 Task: Filter the sponsorship log activity by past day in the organization "ryshabh2k".
Action: Mouse moved to (1160, 101)
Screenshot: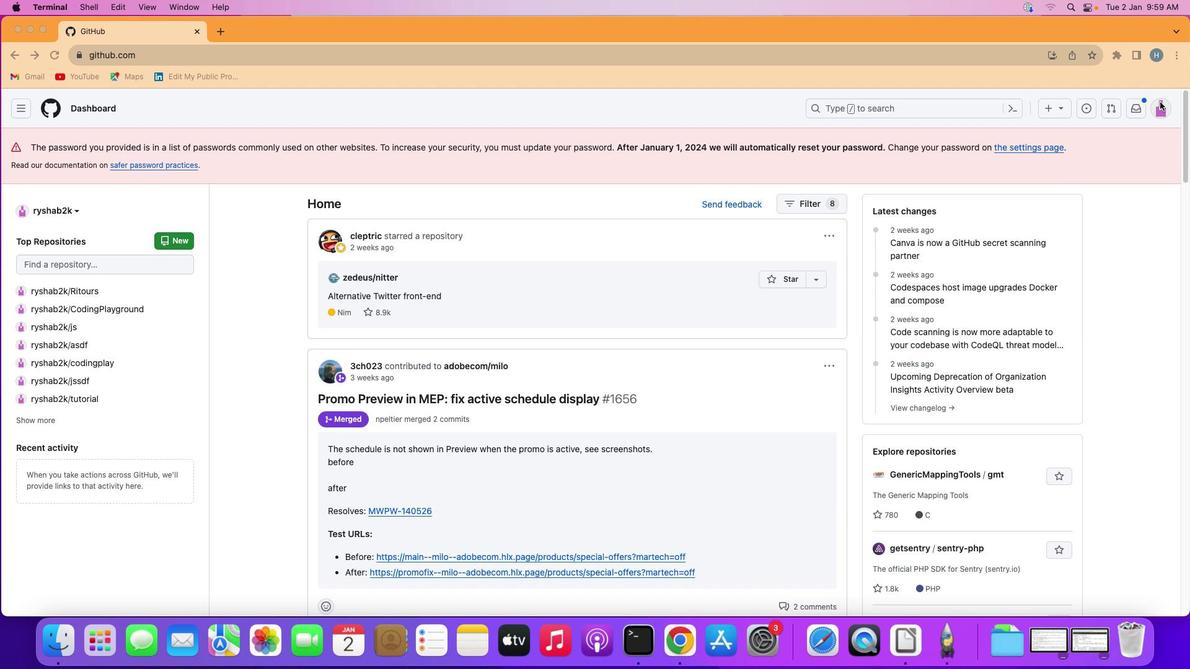 
Action: Mouse pressed left at (1160, 101)
Screenshot: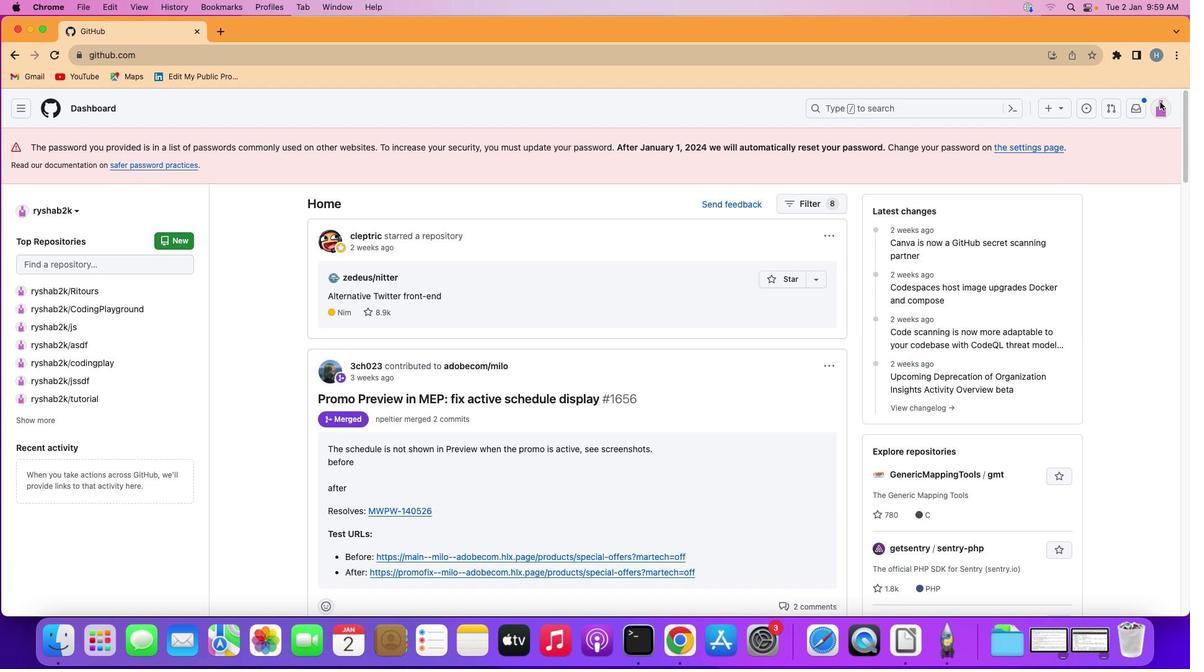 
Action: Mouse moved to (1161, 103)
Screenshot: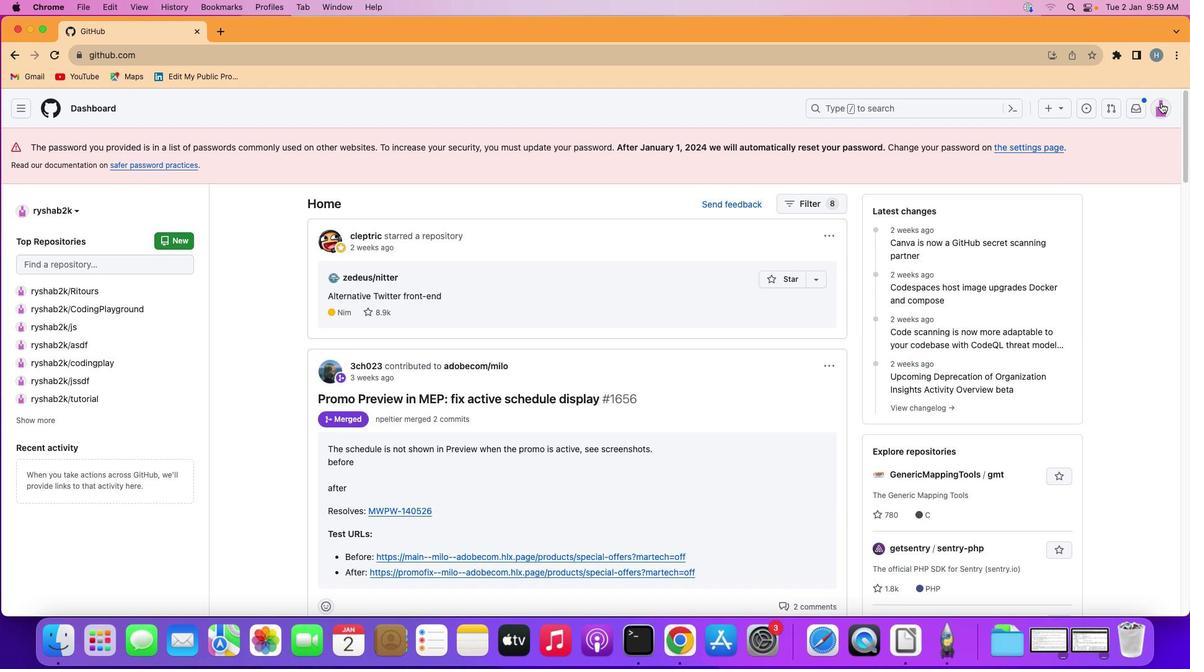 
Action: Mouse pressed left at (1161, 103)
Screenshot: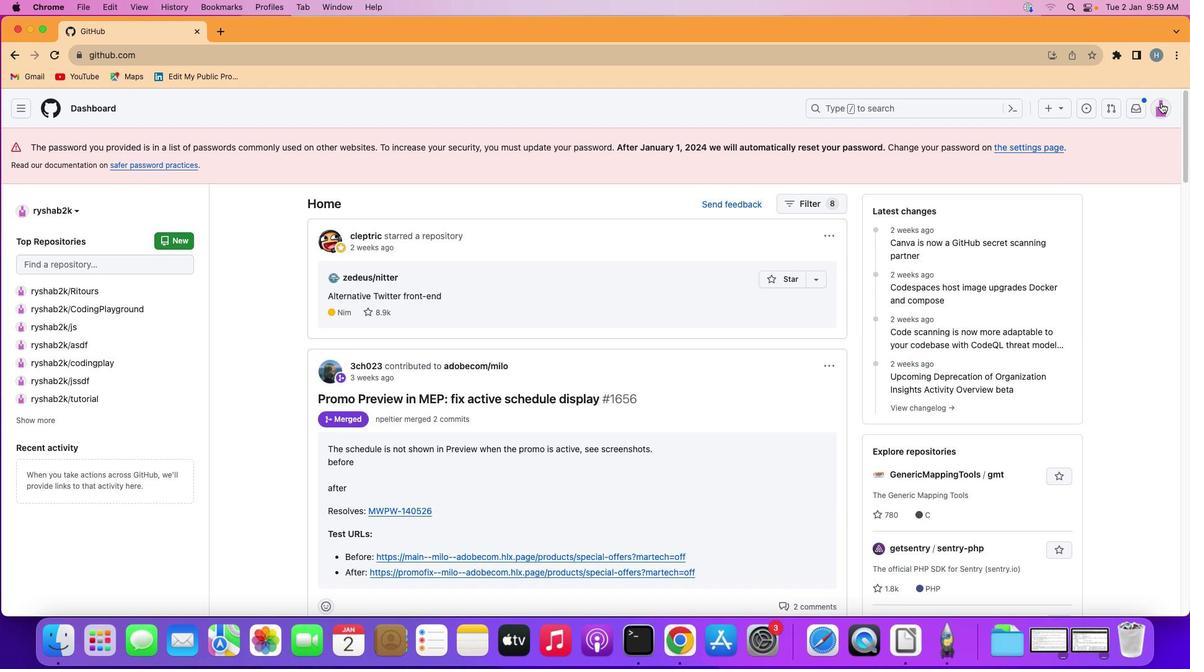 
Action: Mouse moved to (1086, 257)
Screenshot: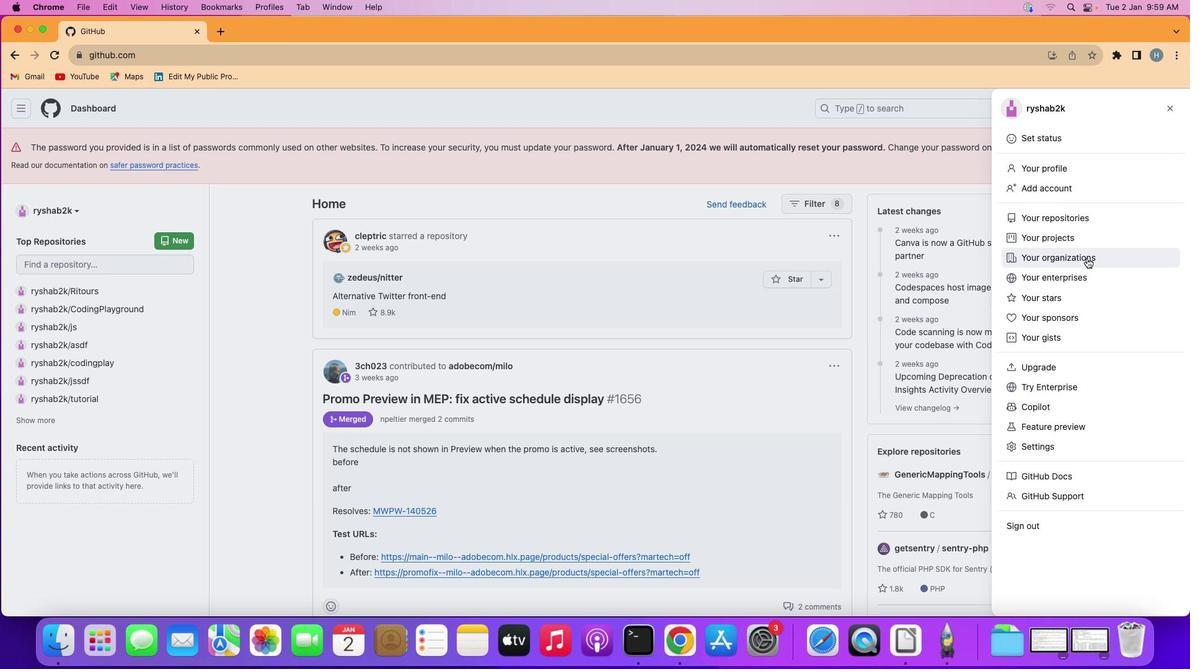 
Action: Mouse pressed left at (1086, 257)
Screenshot: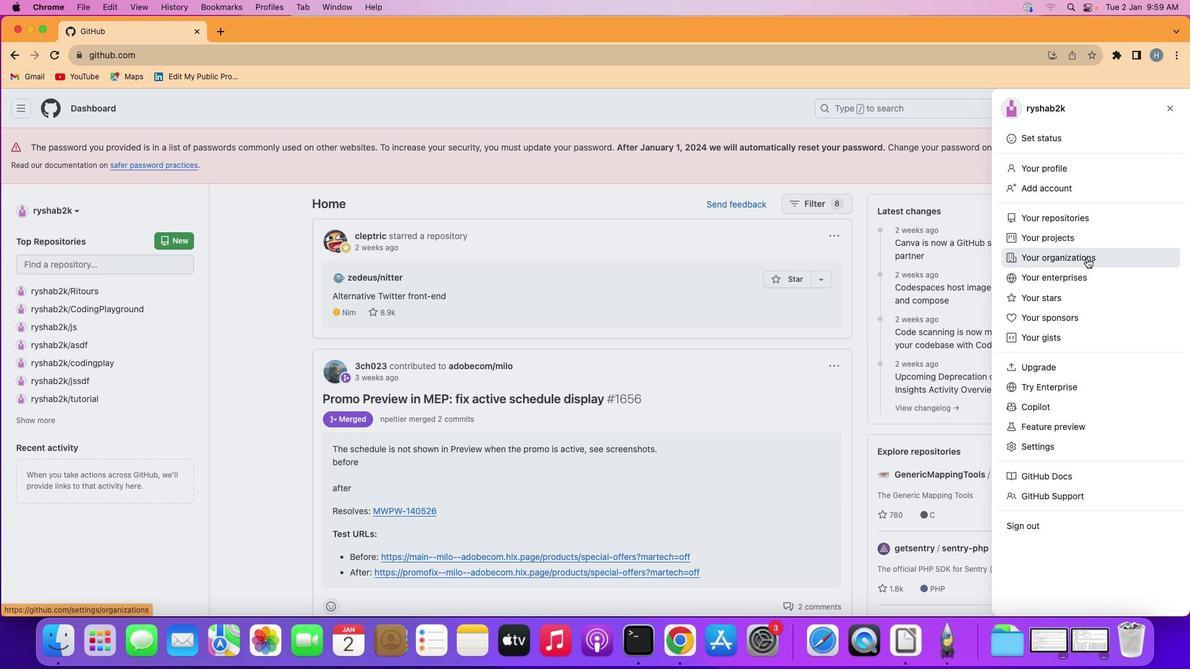 
Action: Mouse moved to (897, 295)
Screenshot: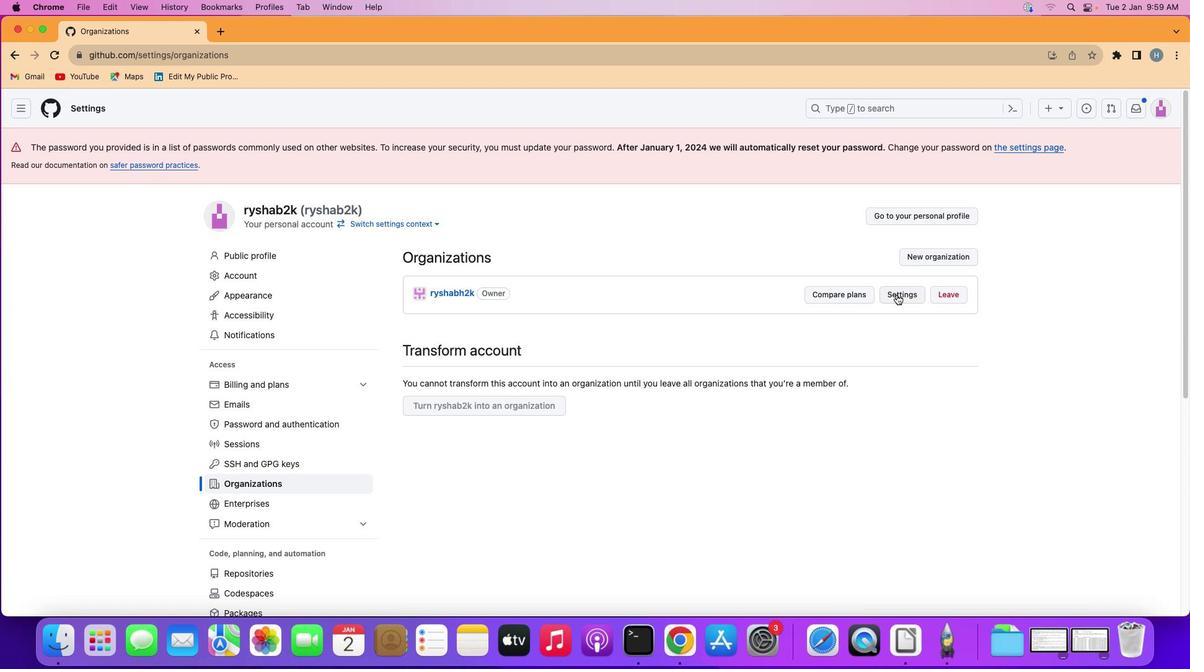 
Action: Mouse pressed left at (897, 295)
Screenshot: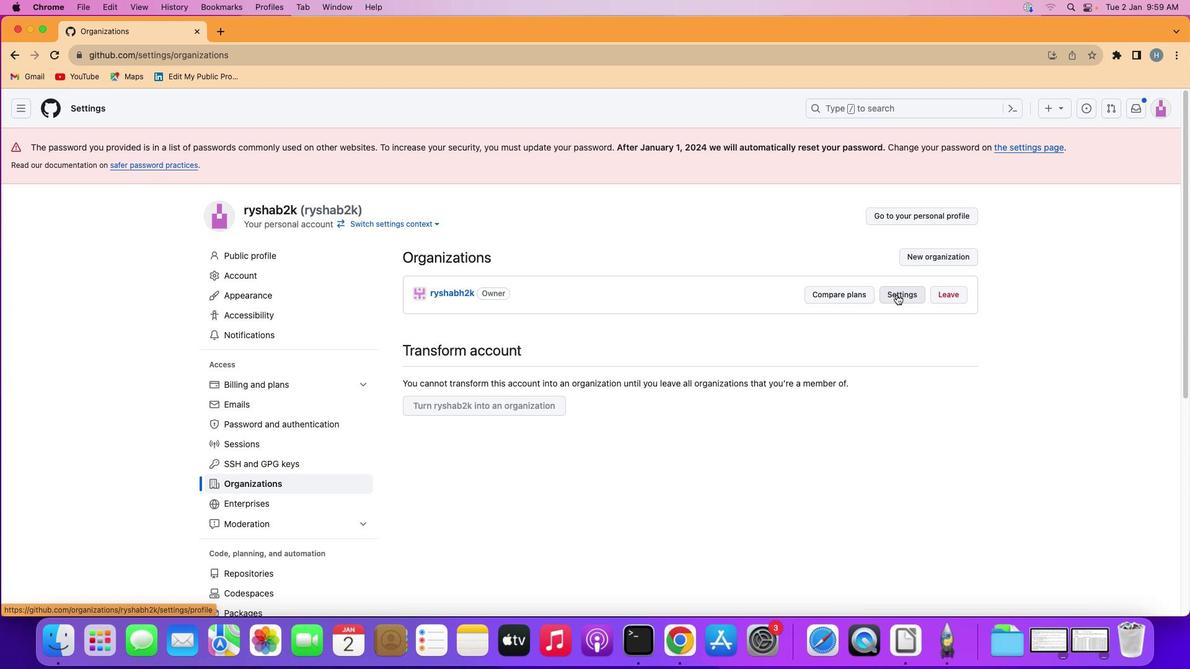 
Action: Mouse moved to (385, 423)
Screenshot: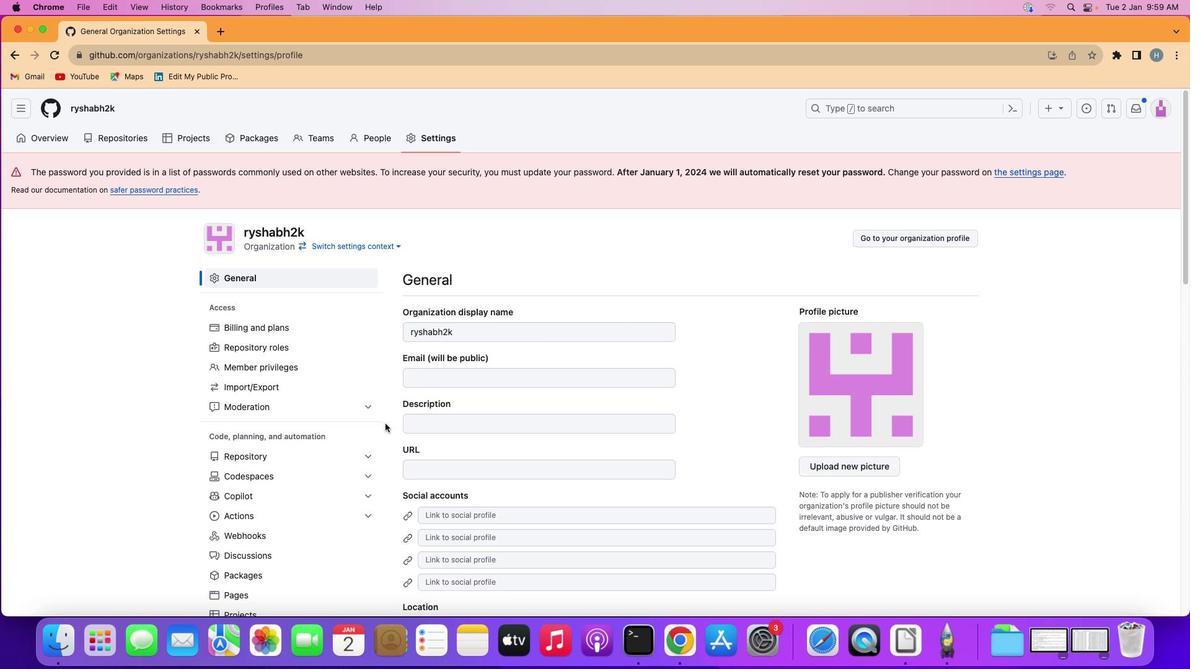 
Action: Mouse scrolled (385, 423) with delta (0, 0)
Screenshot: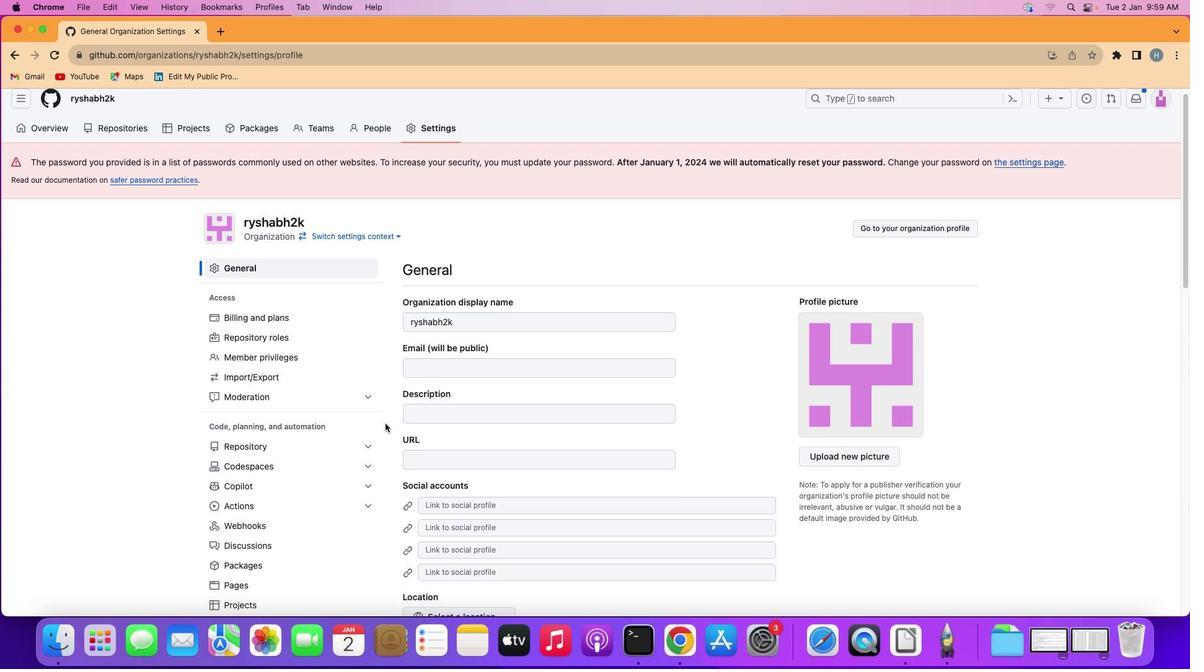 
Action: Mouse scrolled (385, 423) with delta (0, 1)
Screenshot: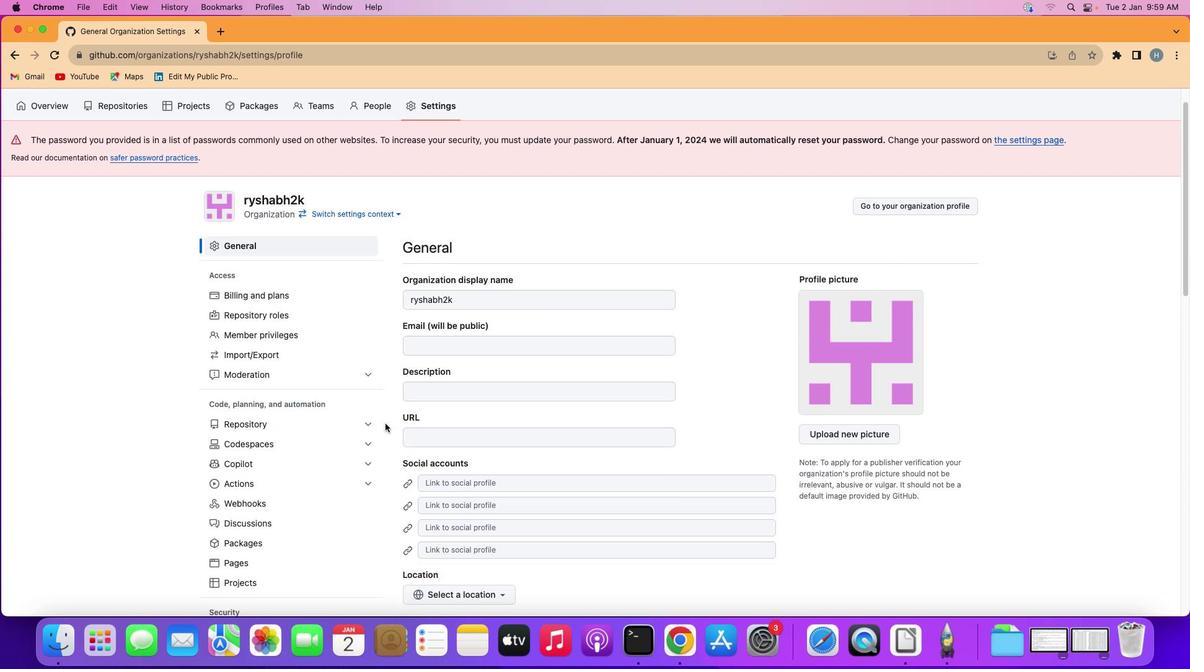 
Action: Mouse scrolled (385, 423) with delta (0, -2)
Screenshot: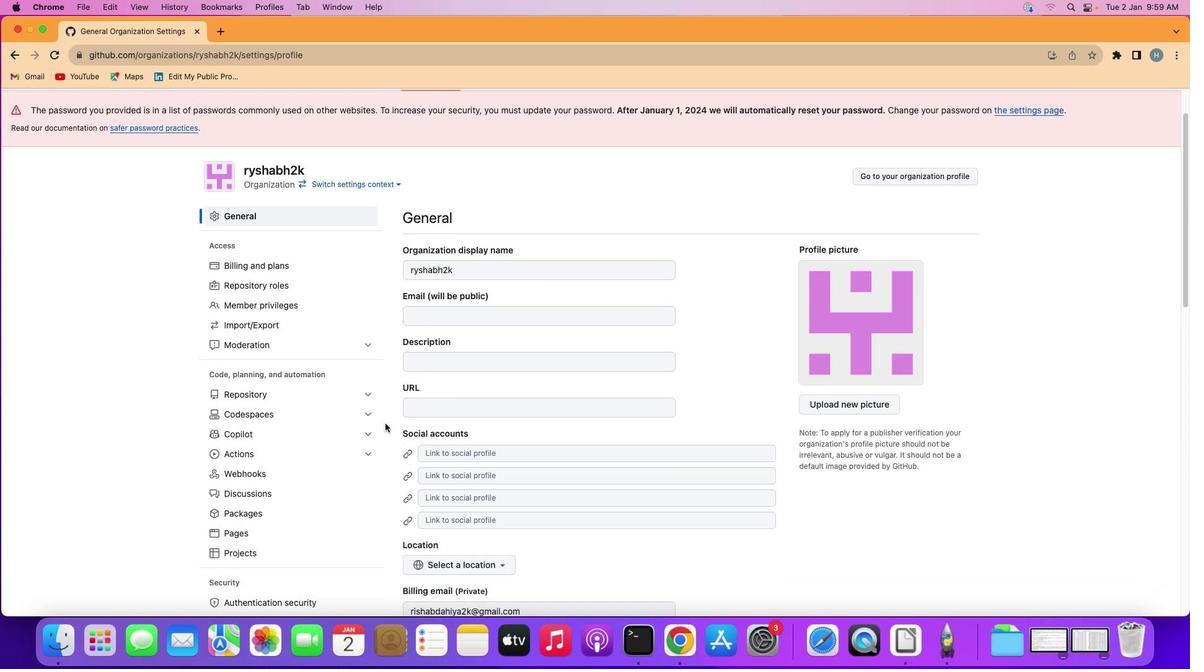 
Action: Mouse scrolled (385, 423) with delta (0, 0)
Screenshot: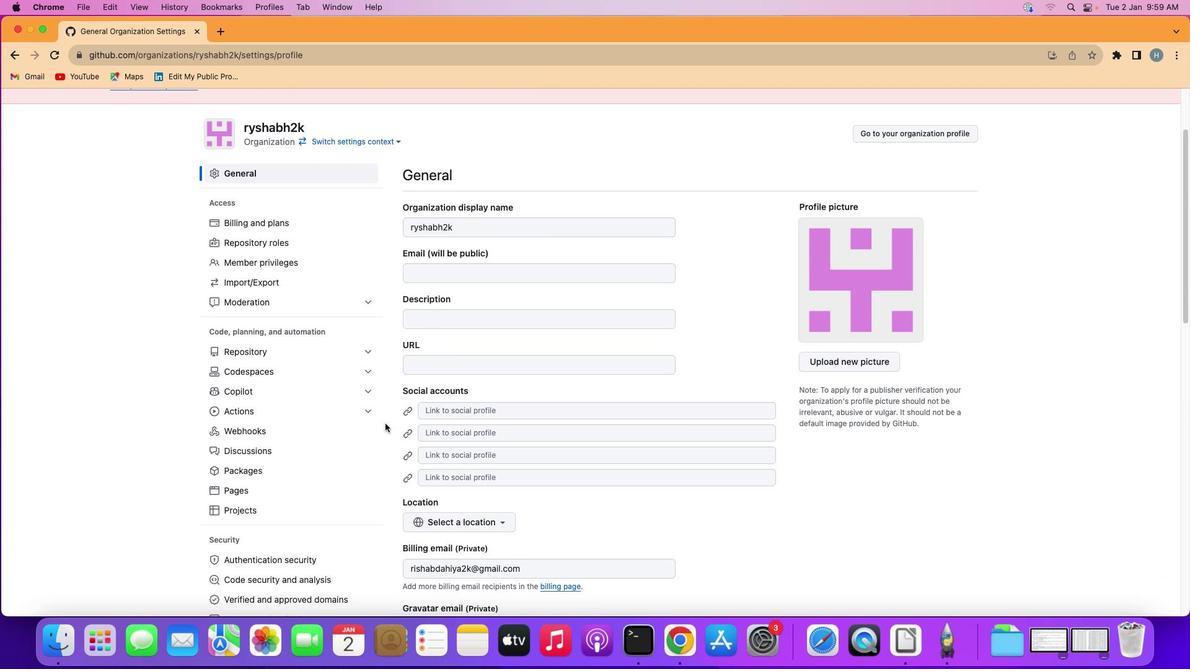 
Action: Mouse scrolled (385, 423) with delta (0, 0)
Screenshot: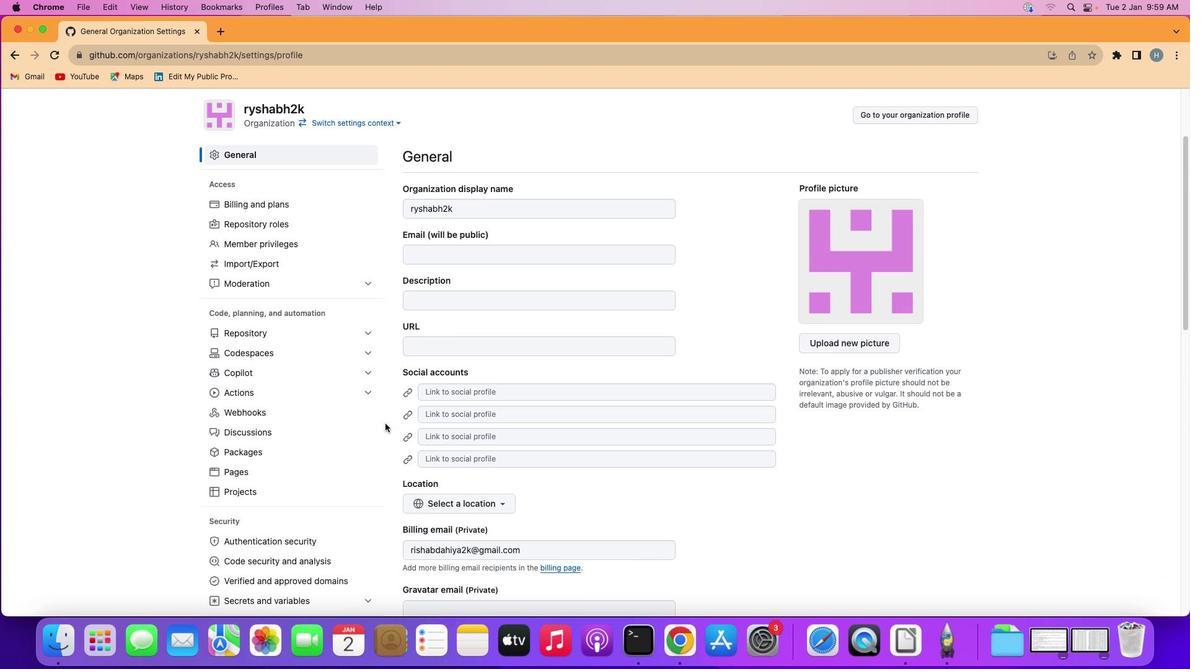 
Action: Mouse scrolled (385, 423) with delta (0, -1)
Screenshot: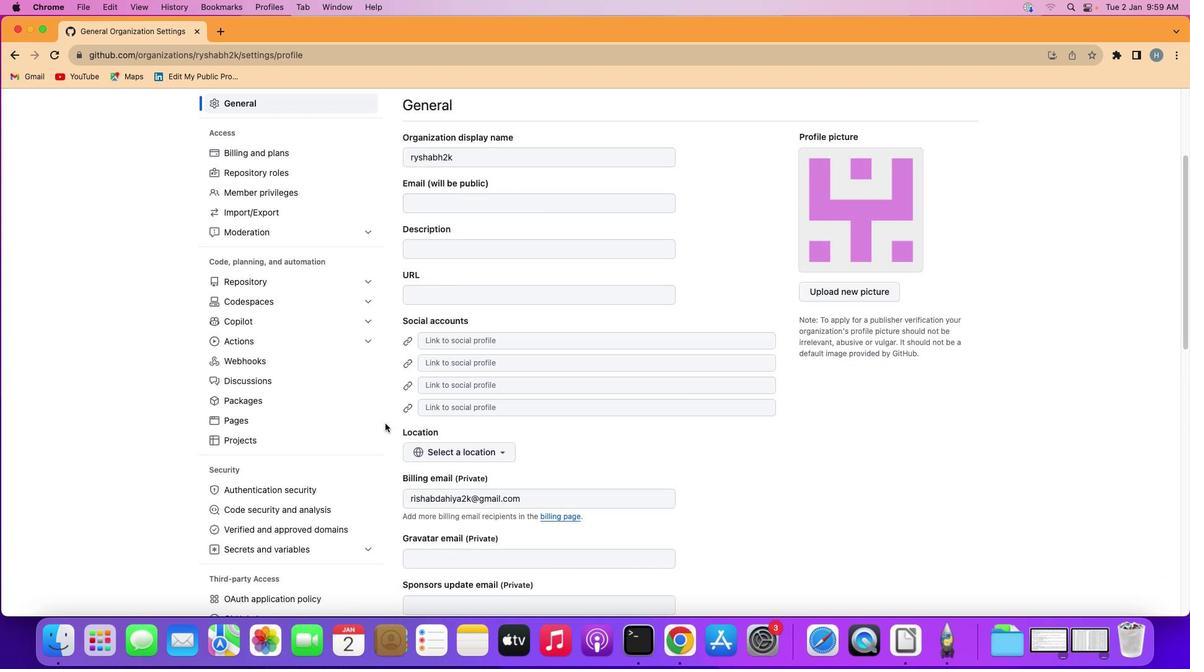 
Action: Mouse scrolled (385, 423) with delta (0, -2)
Screenshot: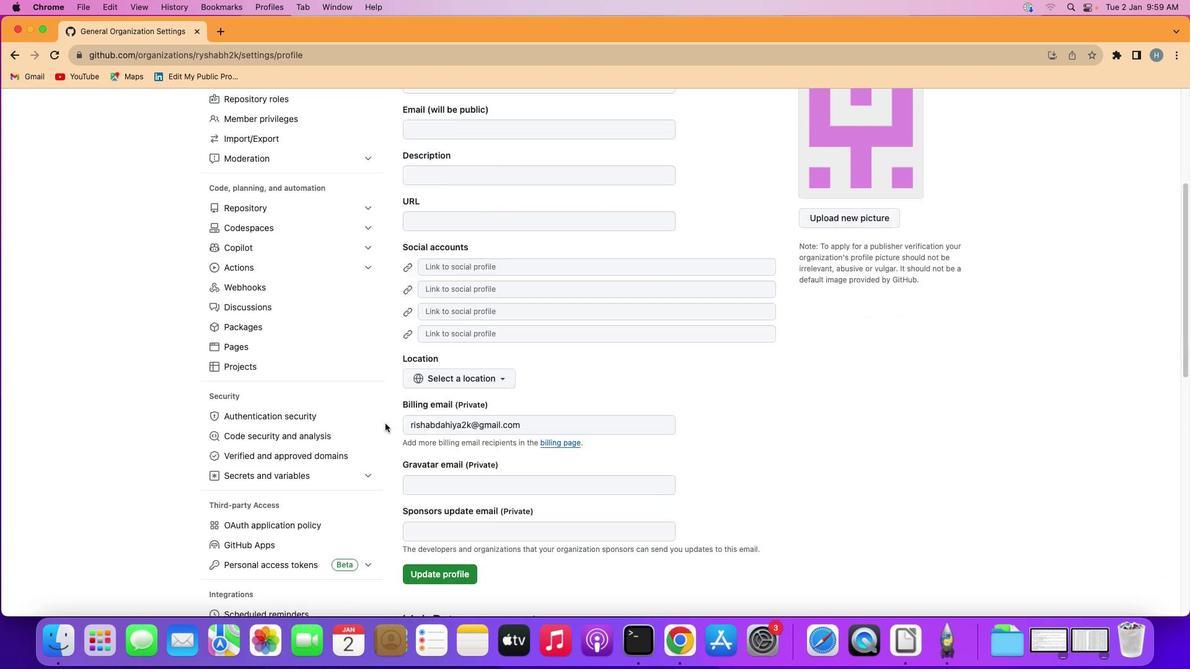 
Action: Mouse scrolled (385, 423) with delta (0, 0)
Screenshot: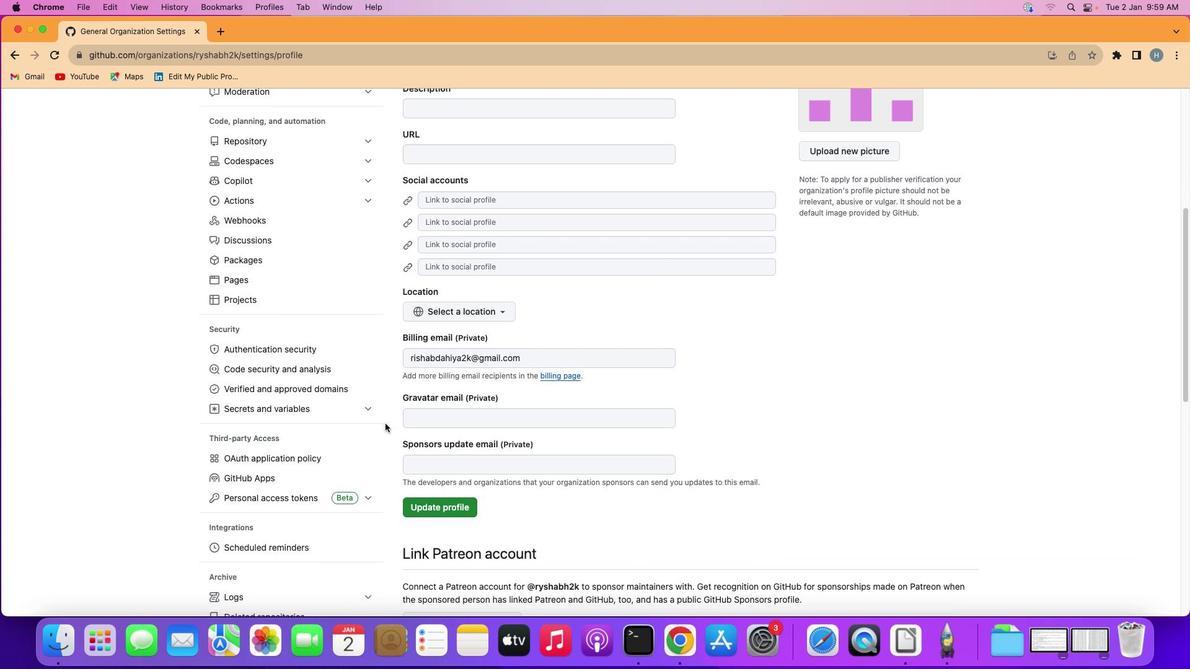 
Action: Mouse scrolled (385, 423) with delta (0, 0)
Screenshot: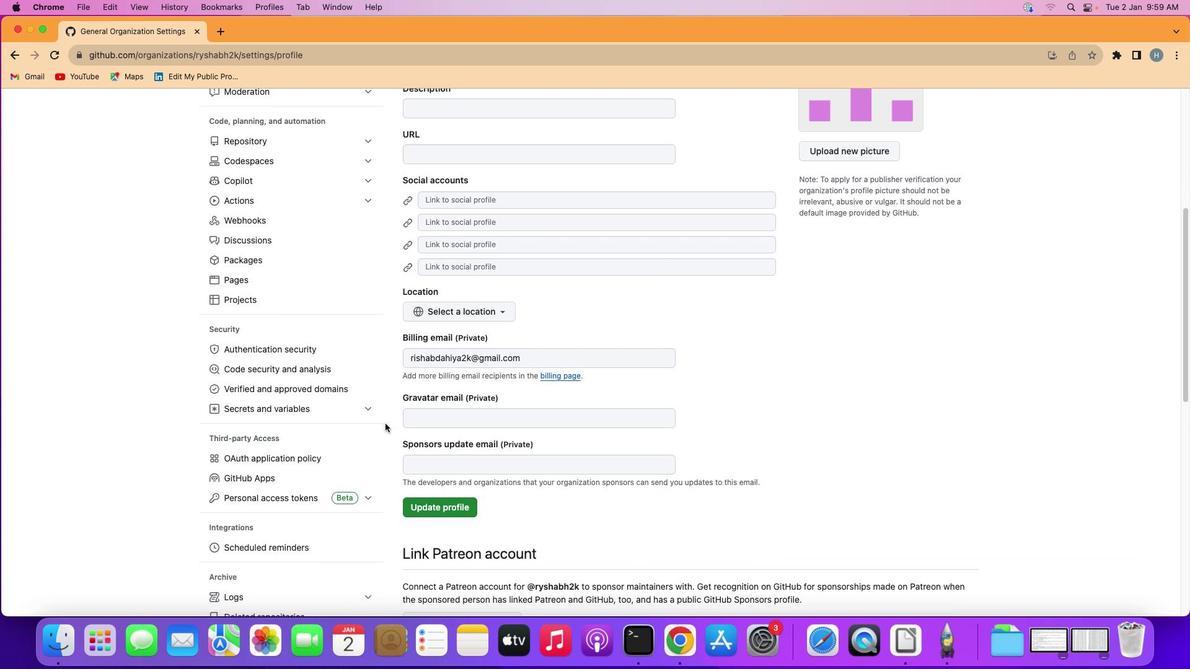
Action: Mouse scrolled (385, 423) with delta (0, 1)
Screenshot: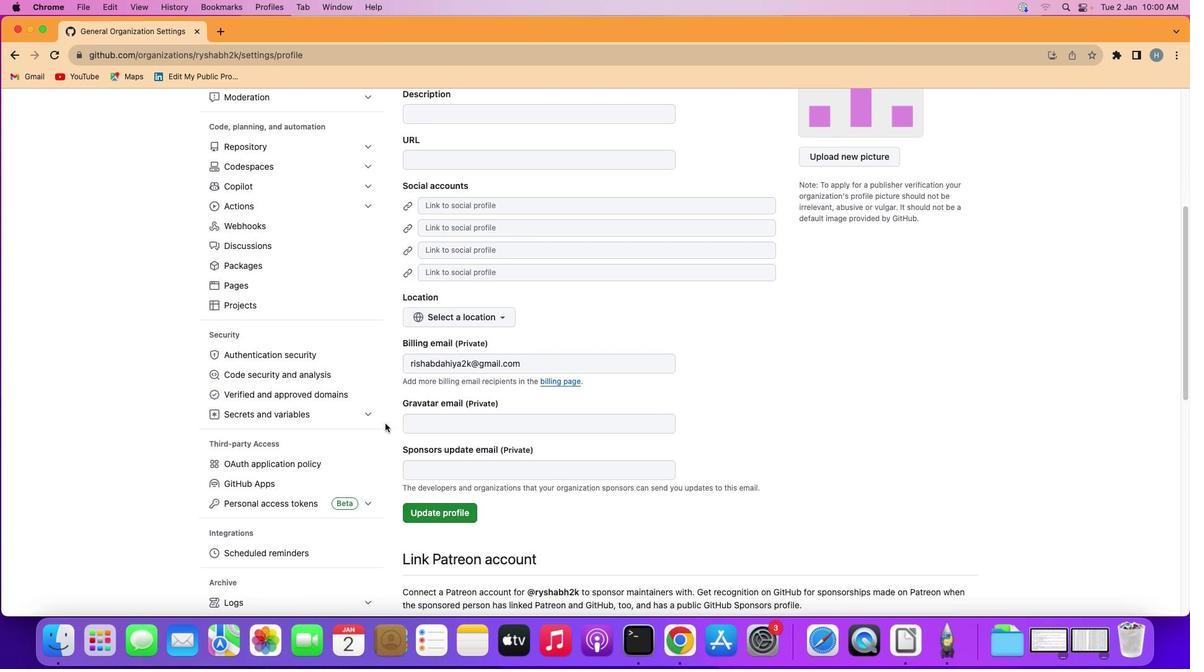 
Action: Mouse scrolled (385, 423) with delta (0, -1)
Screenshot: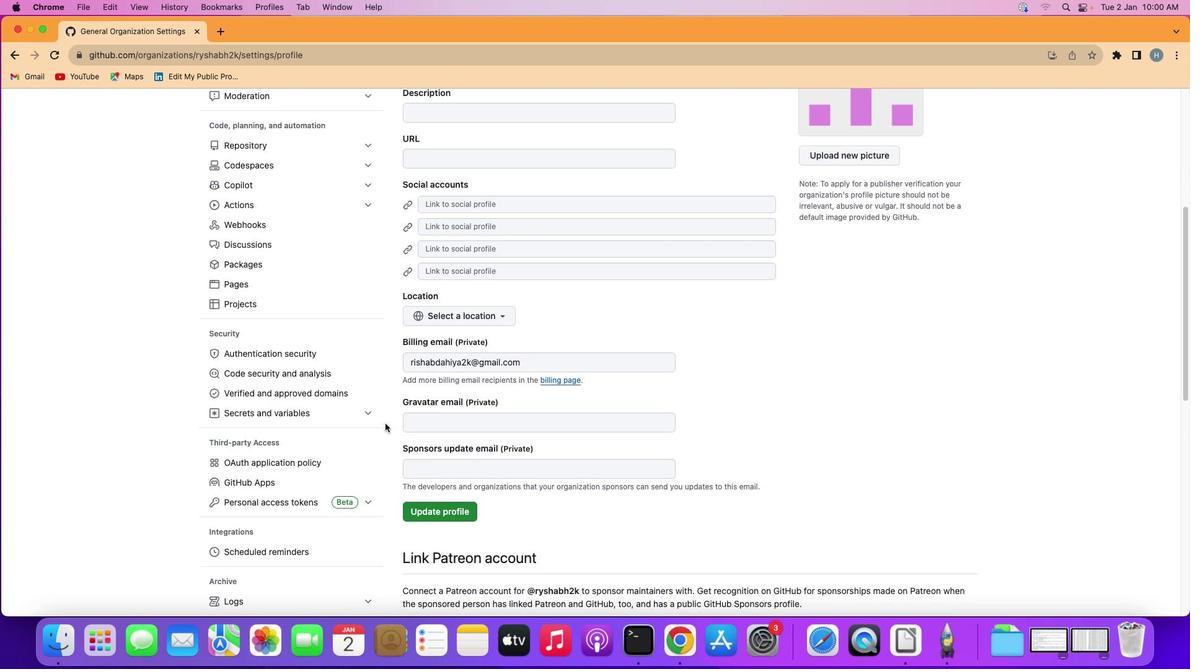 
Action: Mouse scrolled (385, 423) with delta (0, 0)
Screenshot: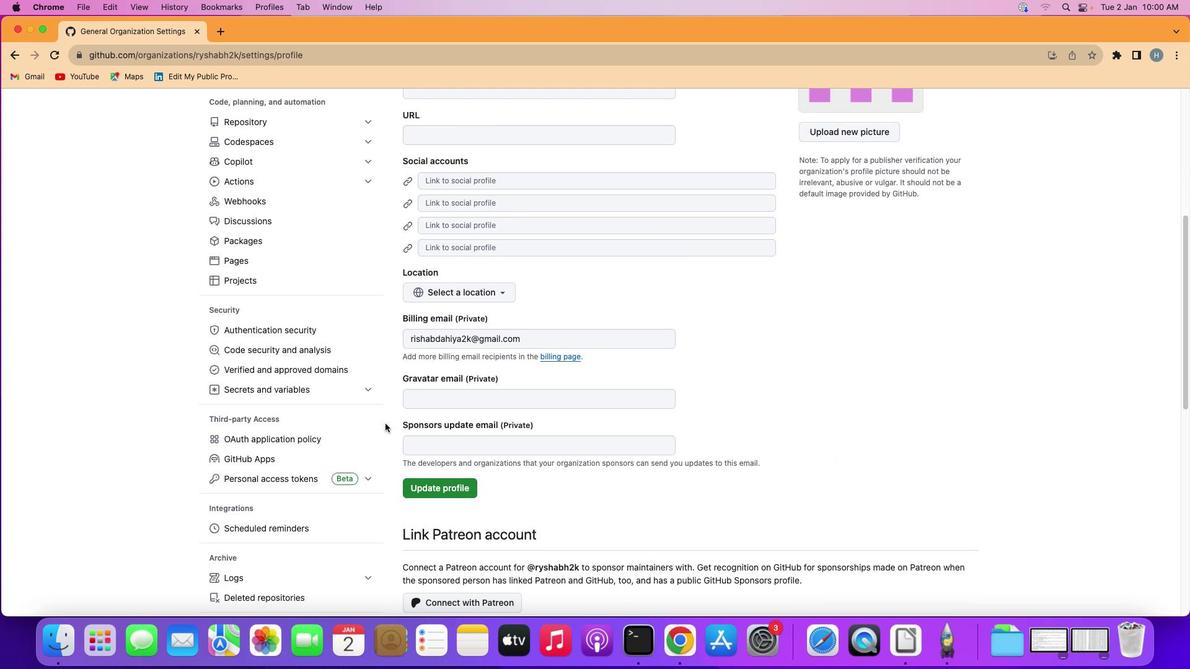 
Action: Mouse scrolled (385, 423) with delta (0, 0)
Screenshot: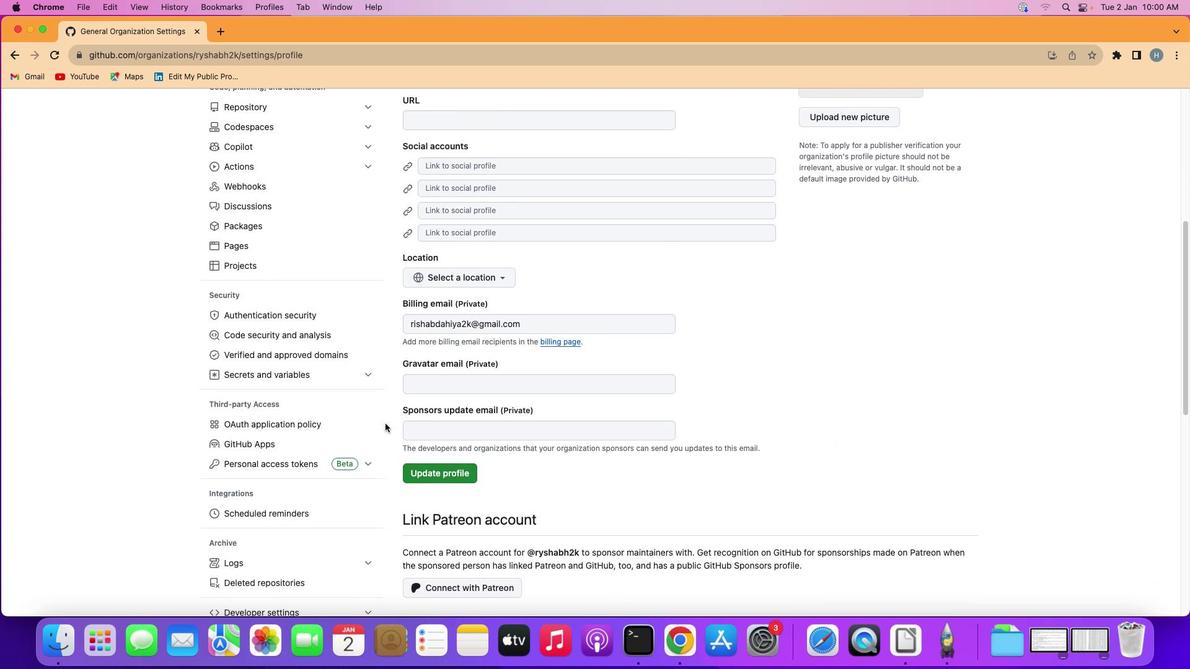 
Action: Mouse scrolled (385, 423) with delta (0, -1)
Screenshot: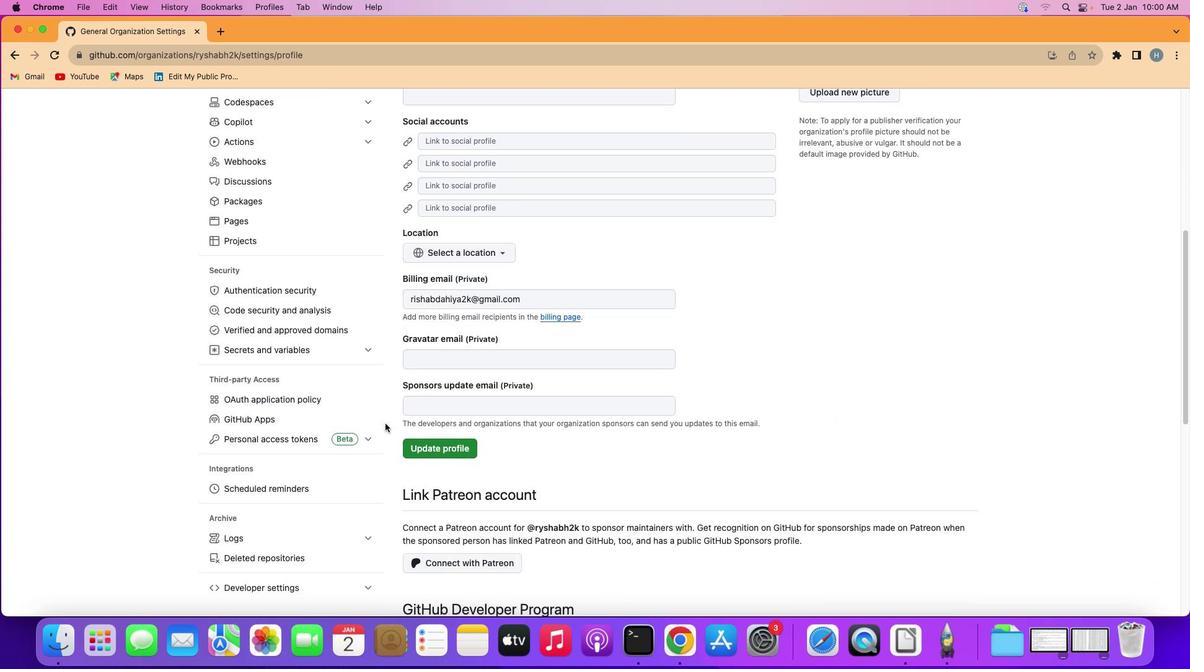 
Action: Mouse moved to (309, 484)
Screenshot: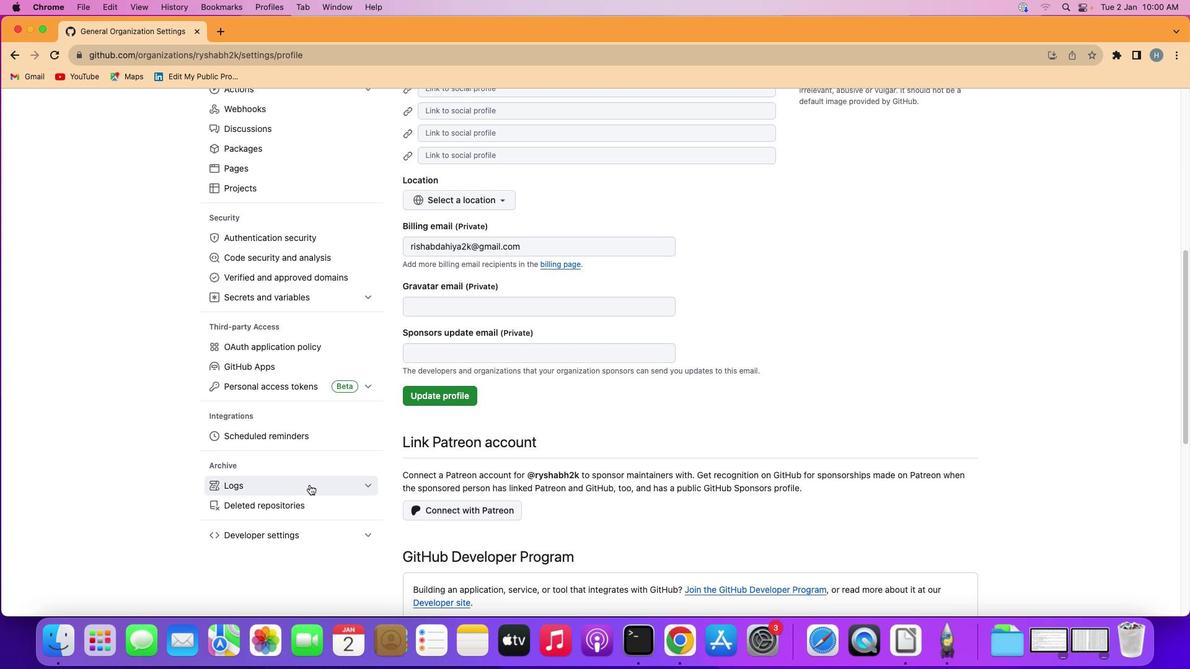 
Action: Mouse pressed left at (309, 484)
Screenshot: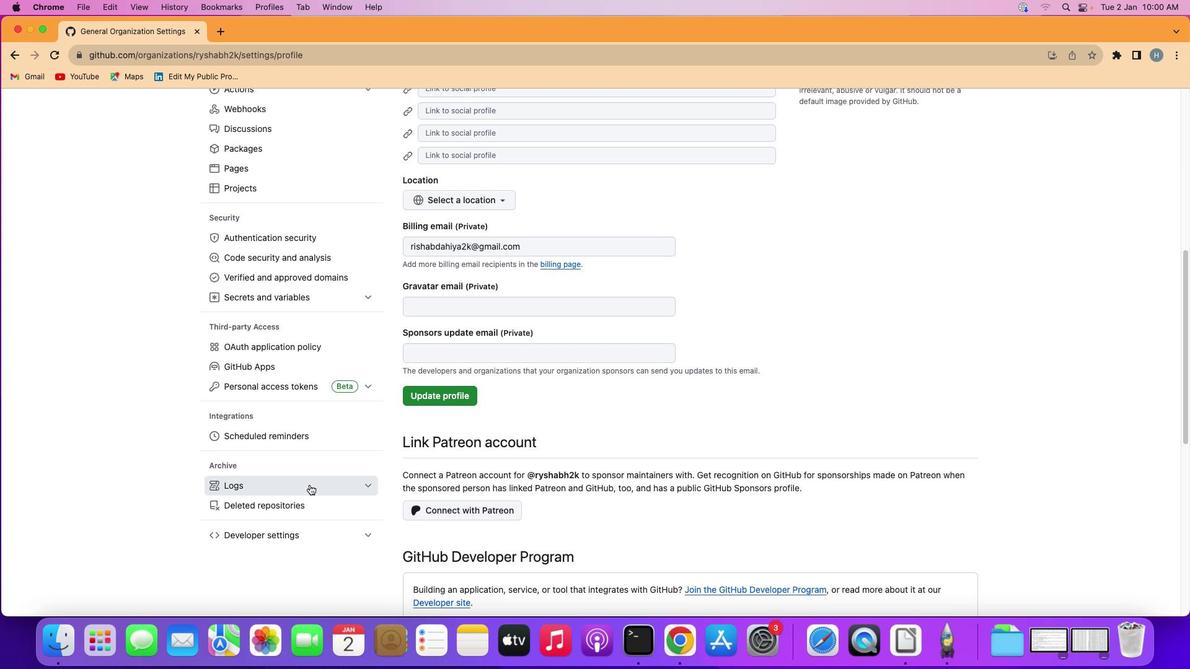 
Action: Mouse moved to (303, 503)
Screenshot: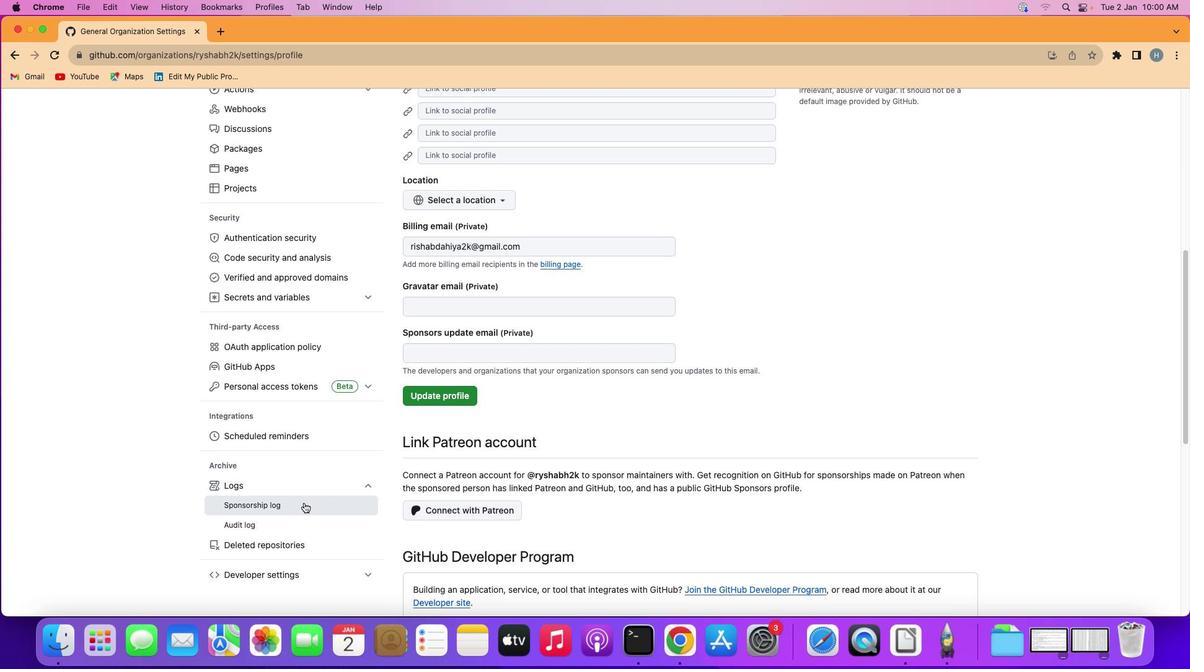 
Action: Mouse pressed left at (303, 503)
Screenshot: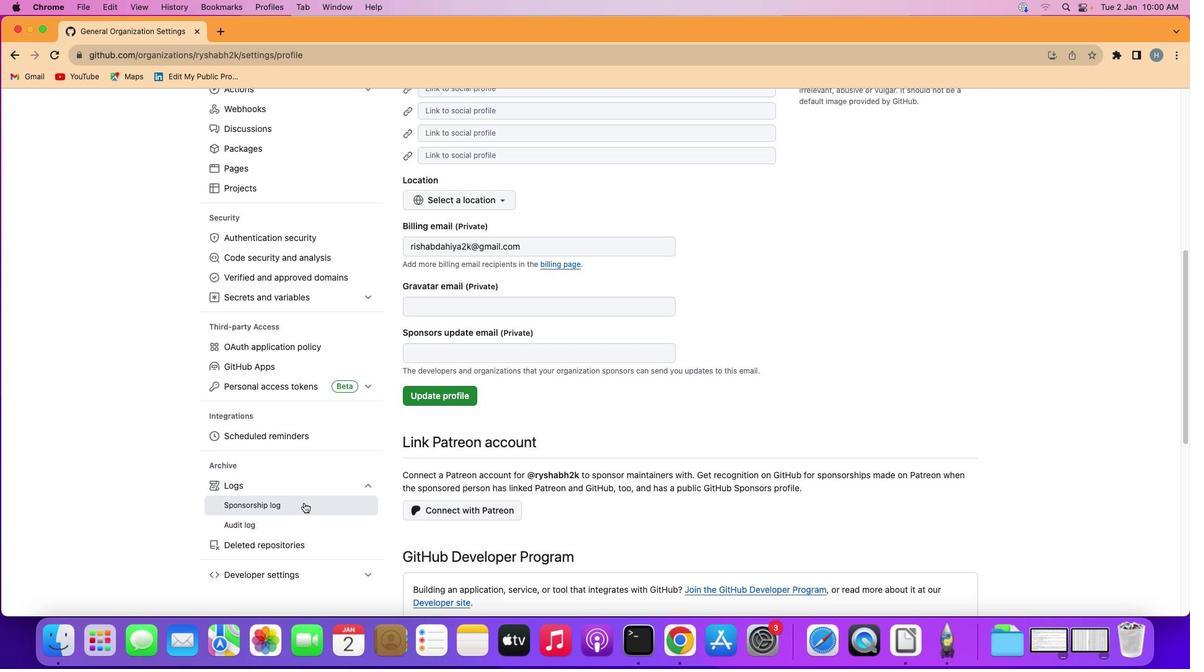 
Action: Mouse moved to (967, 278)
Screenshot: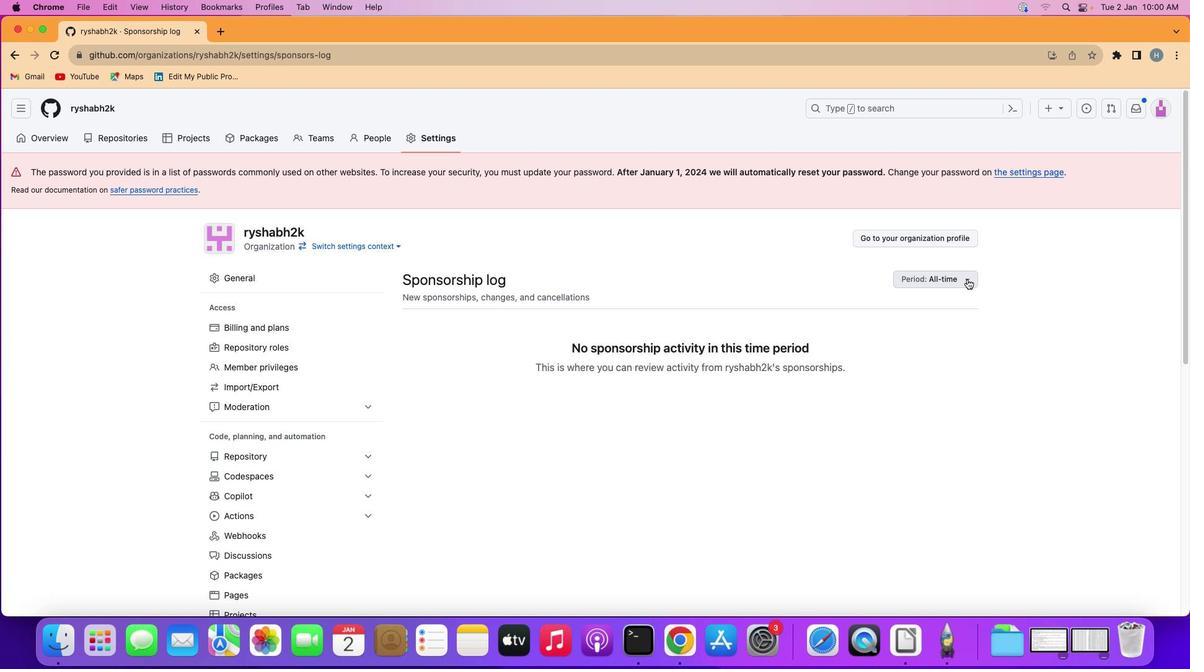 
Action: Mouse pressed left at (967, 278)
Screenshot: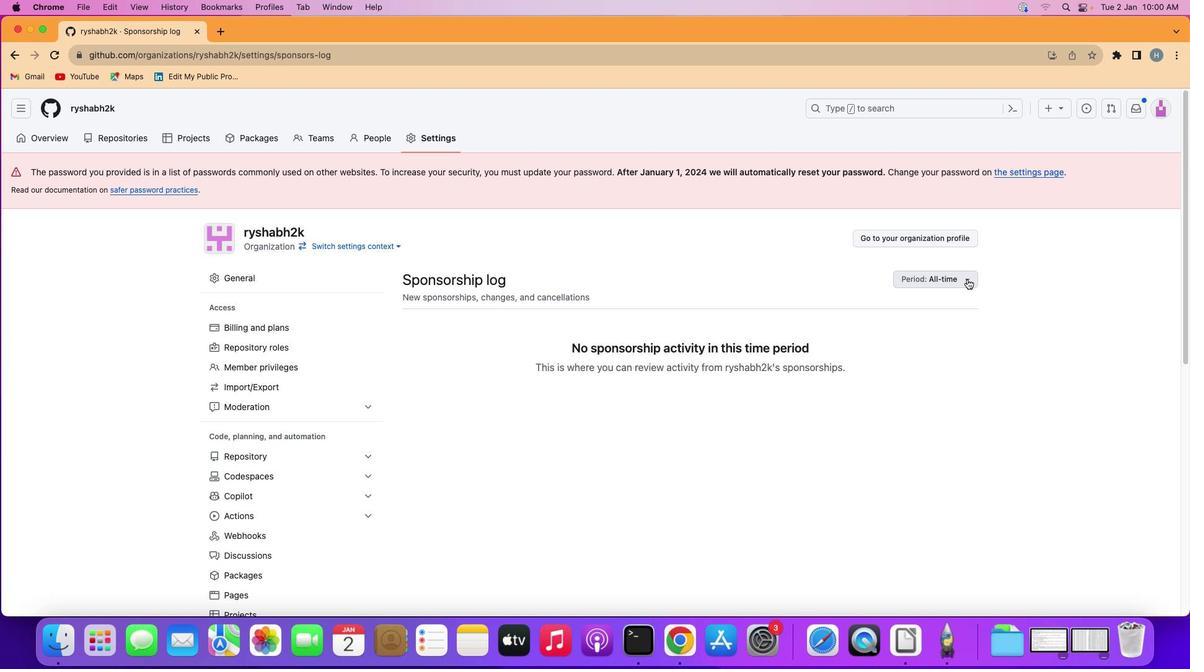 
Action: Mouse moved to (938, 323)
Screenshot: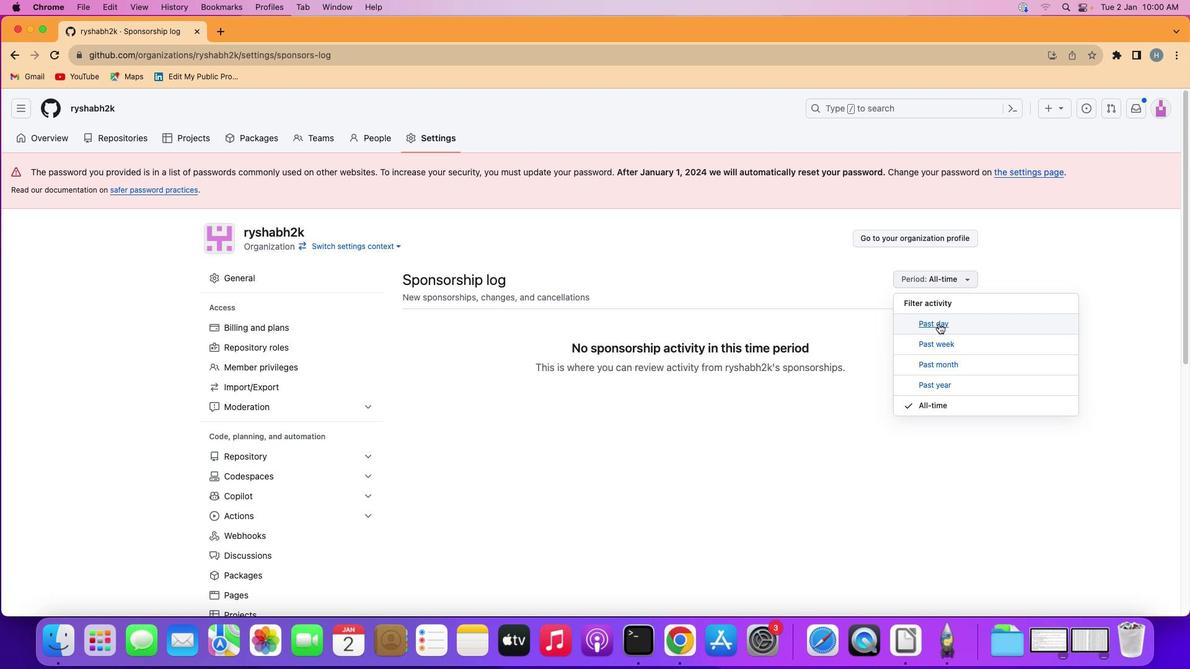 
Action: Mouse pressed left at (938, 323)
Screenshot: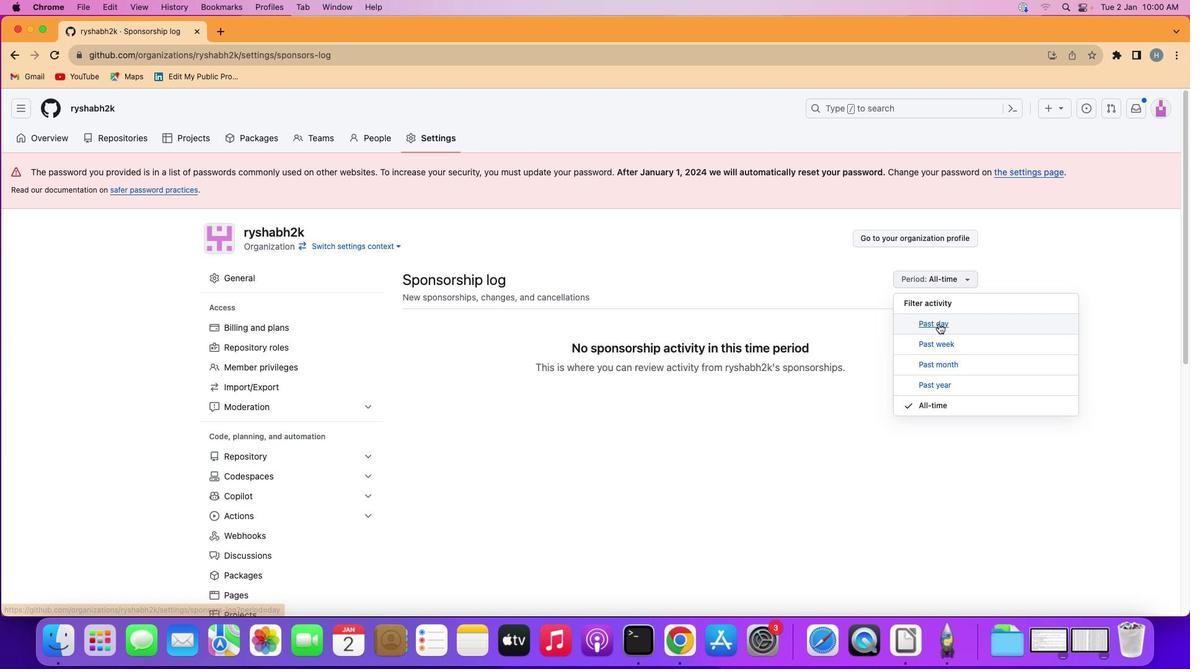 
